 Task: Enable the headers and footers.
Action: Mouse moved to (46, 95)
Screenshot: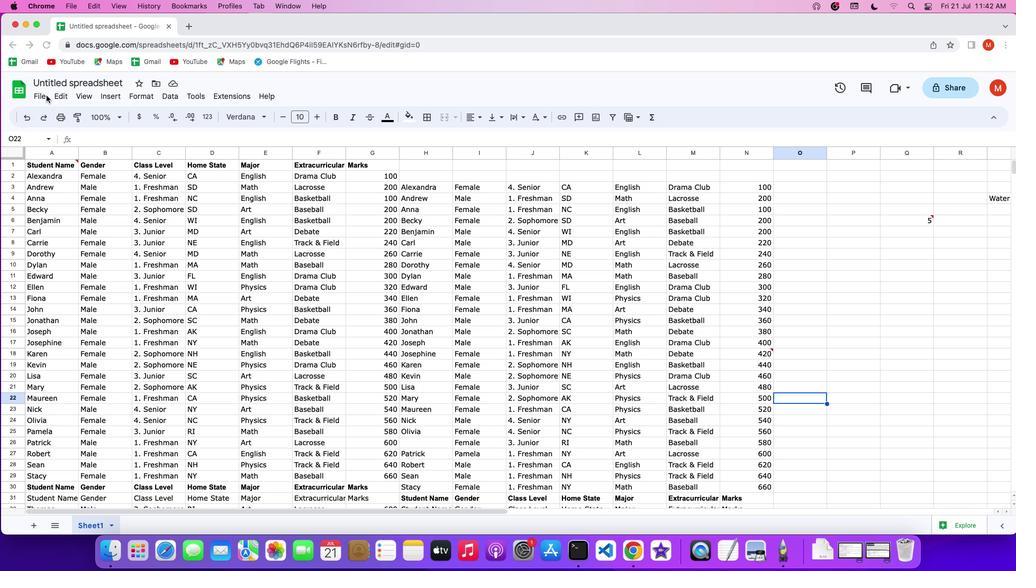 
Action: Mouse pressed left at (46, 95)
Screenshot: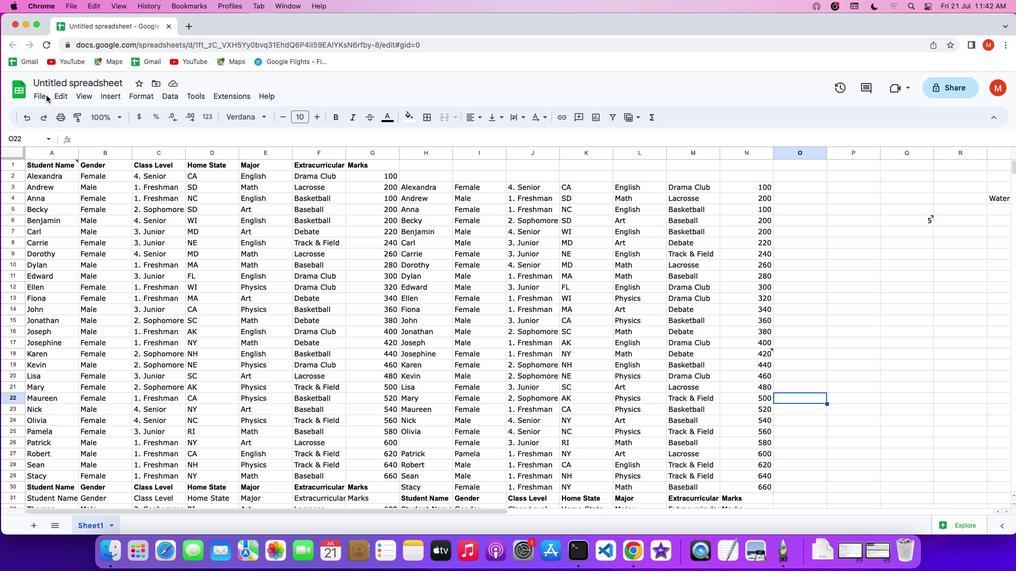 
Action: Mouse pressed left at (46, 95)
Screenshot: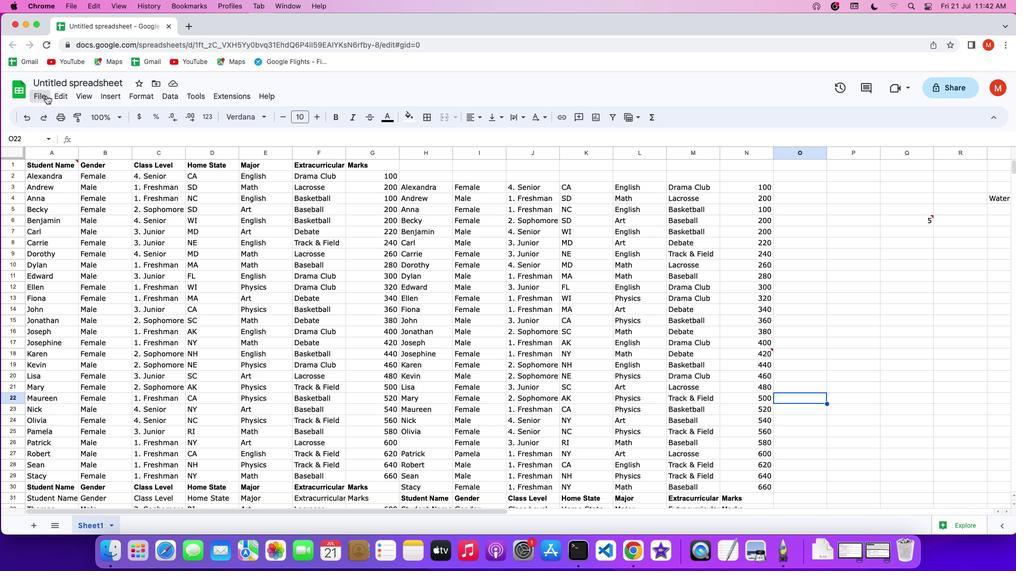 
Action: Mouse pressed left at (46, 95)
Screenshot: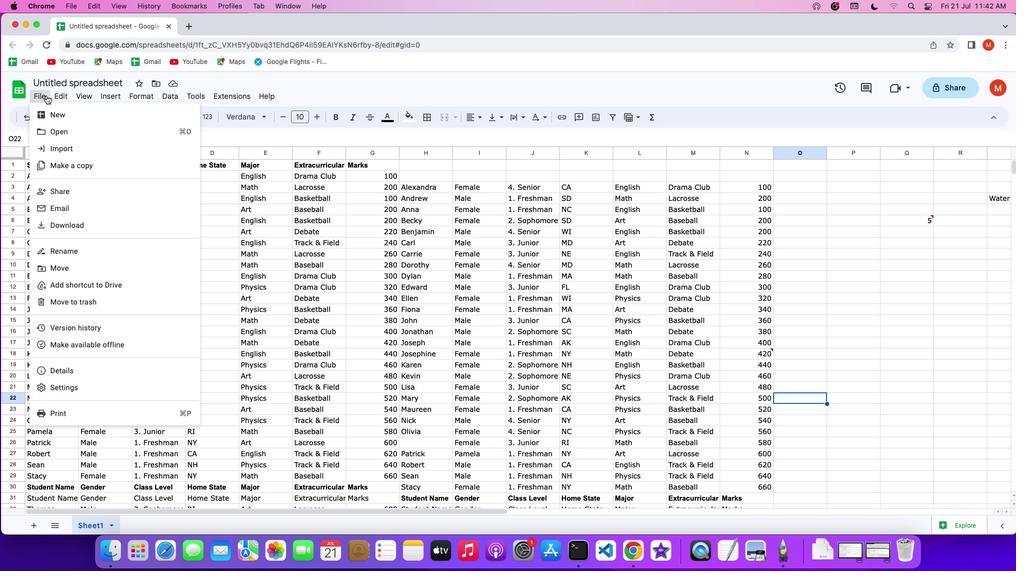 
Action: Mouse moved to (51, 413)
Screenshot: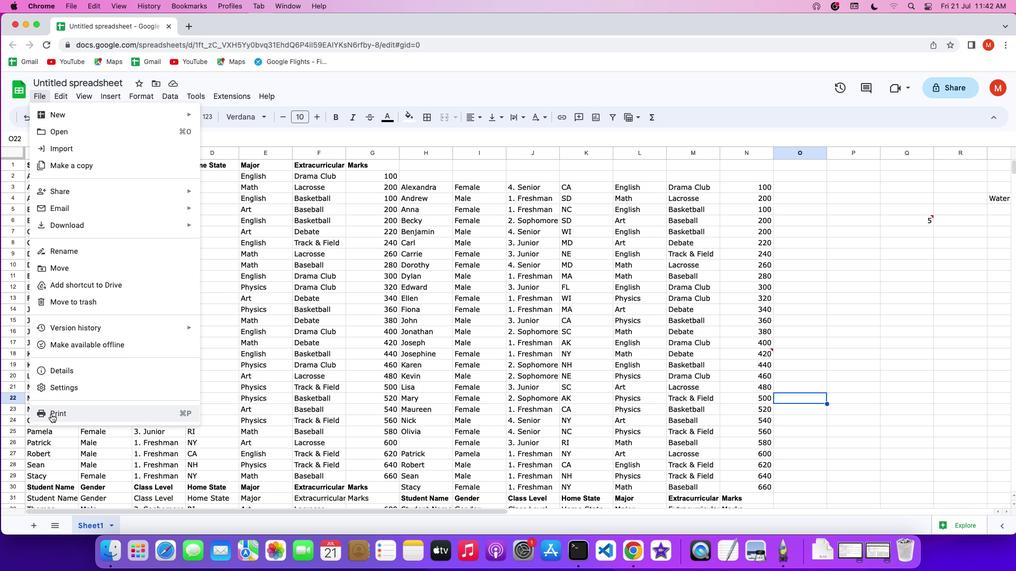 
Action: Mouse pressed left at (51, 413)
Screenshot: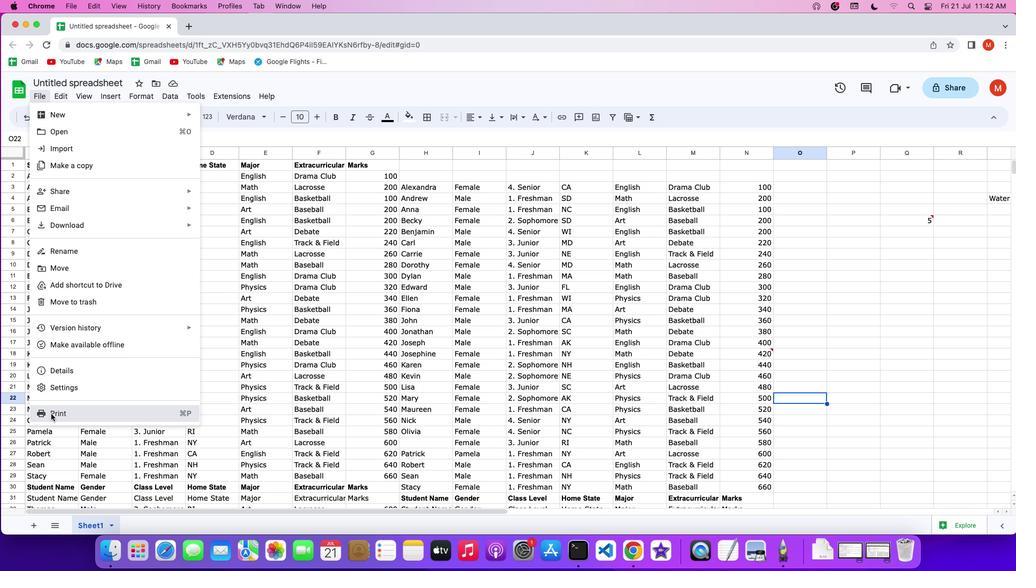 
Action: Mouse moved to (991, 80)
Screenshot: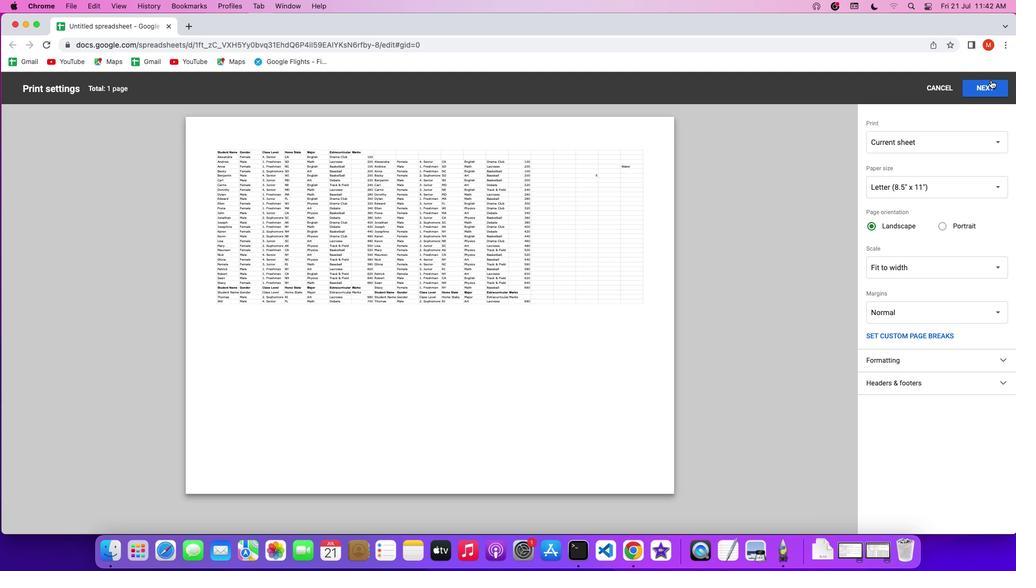 
Action: Mouse pressed left at (991, 80)
Screenshot: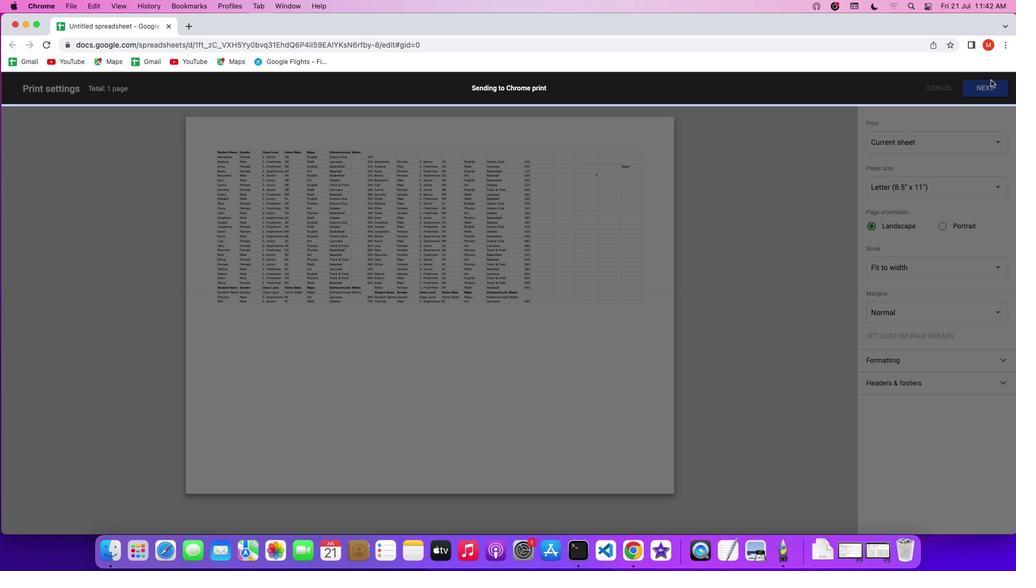 
Action: Mouse moved to (824, 193)
Screenshot: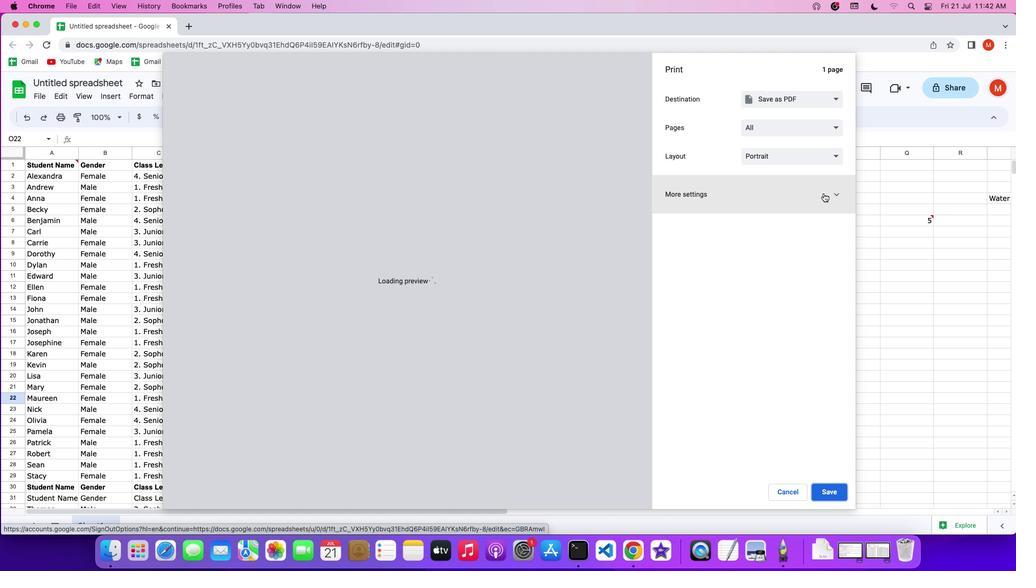 
Action: Mouse pressed left at (824, 193)
Screenshot: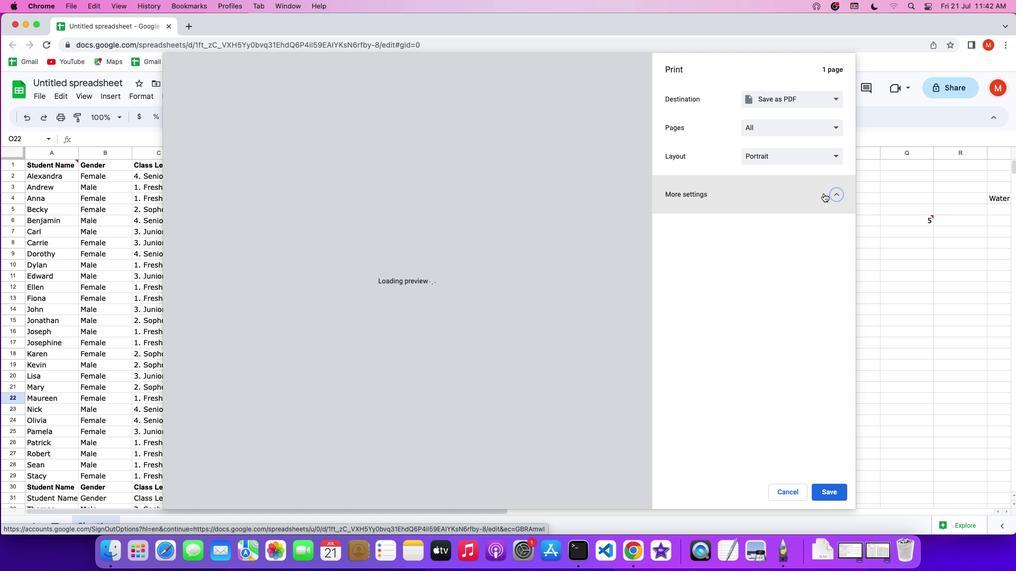 
Action: Mouse moved to (746, 365)
Screenshot: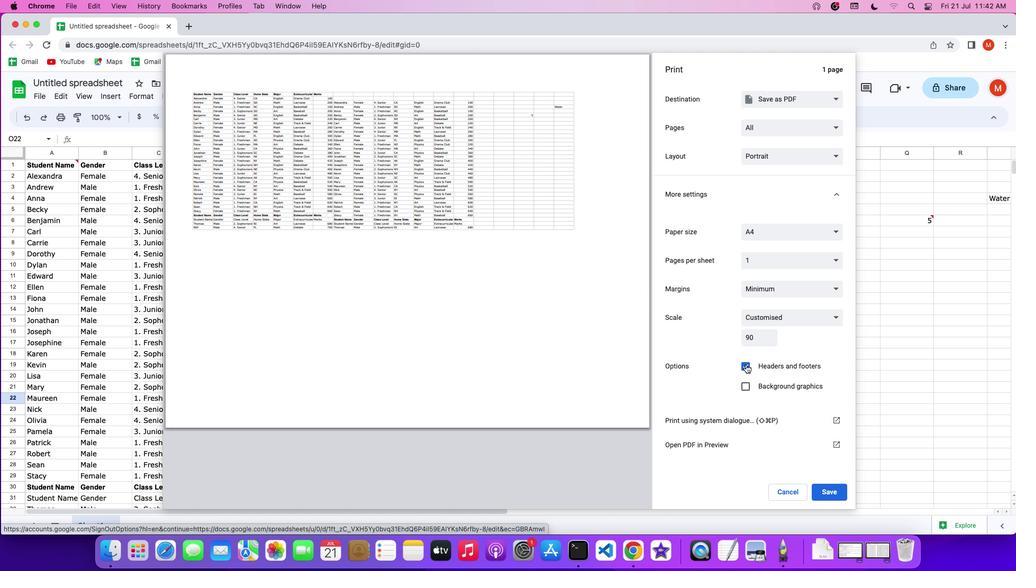 
Action: Mouse pressed left at (746, 365)
Screenshot: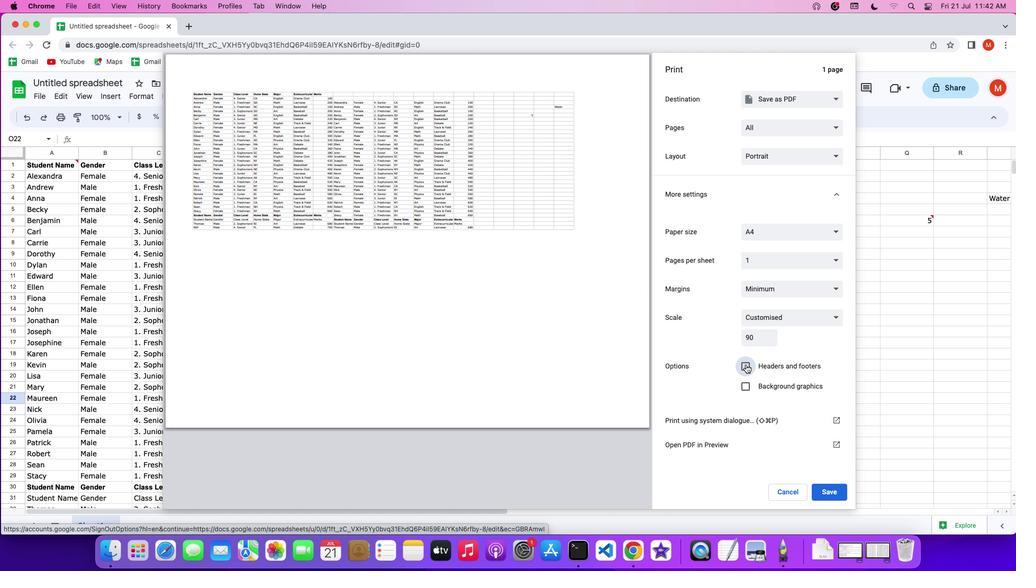 
Action: Mouse pressed left at (746, 365)
Screenshot: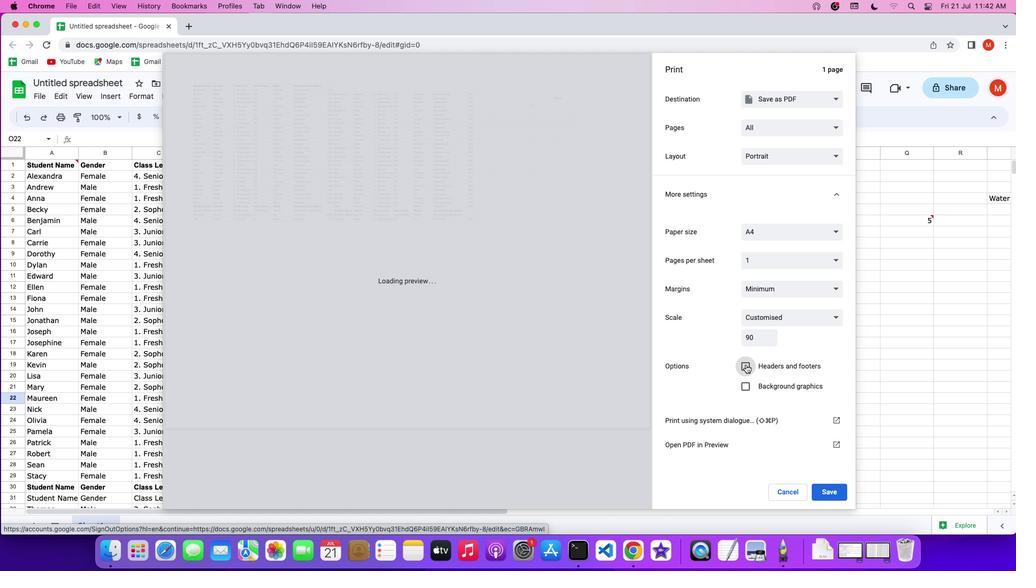
Action: Mouse moved to (749, 365)
Screenshot: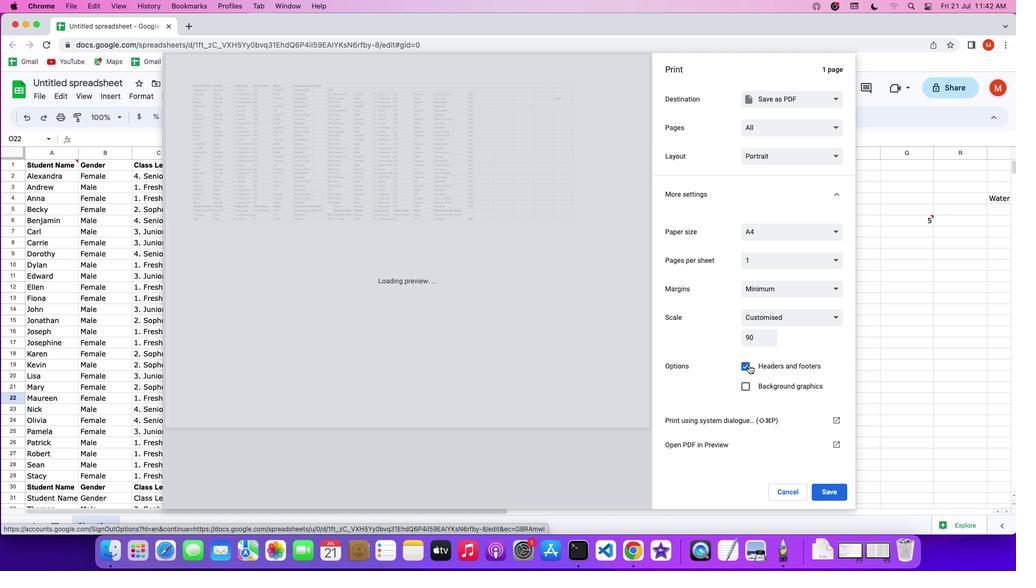 
